 Task: Create a due date automation trigger when advanced on, on the monday before a card is due add fields without custom field "Resume" set to a date less than 1 days ago at 11:00 AM.
Action: Mouse moved to (937, 73)
Screenshot: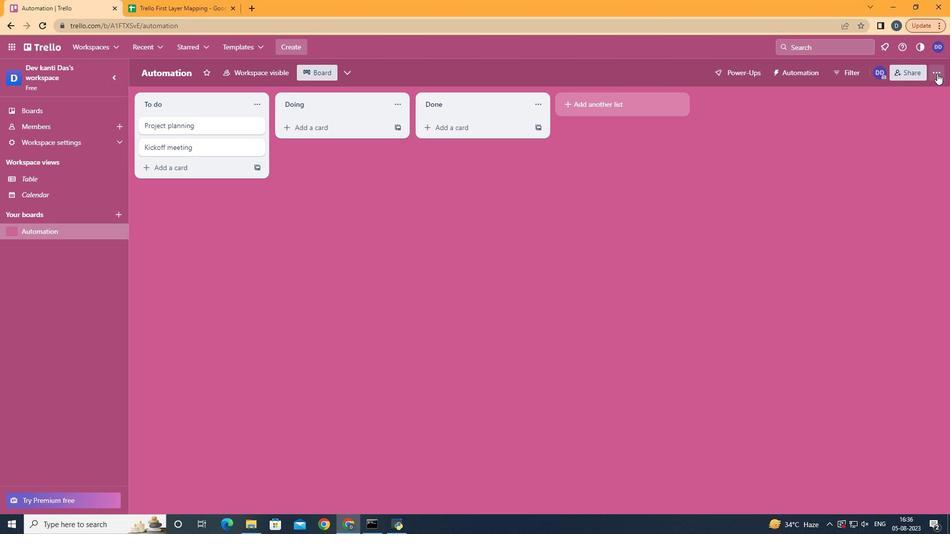 
Action: Mouse pressed left at (937, 73)
Screenshot: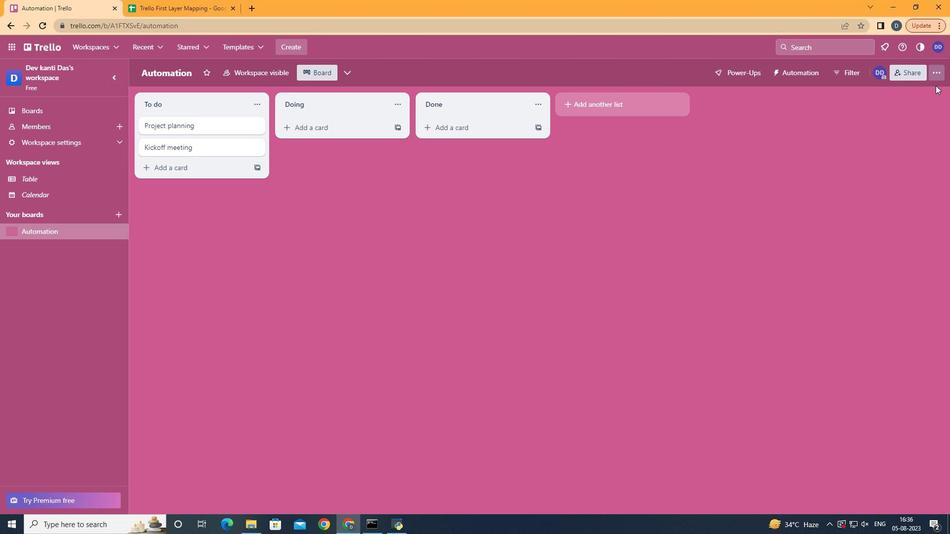 
Action: Mouse moved to (885, 204)
Screenshot: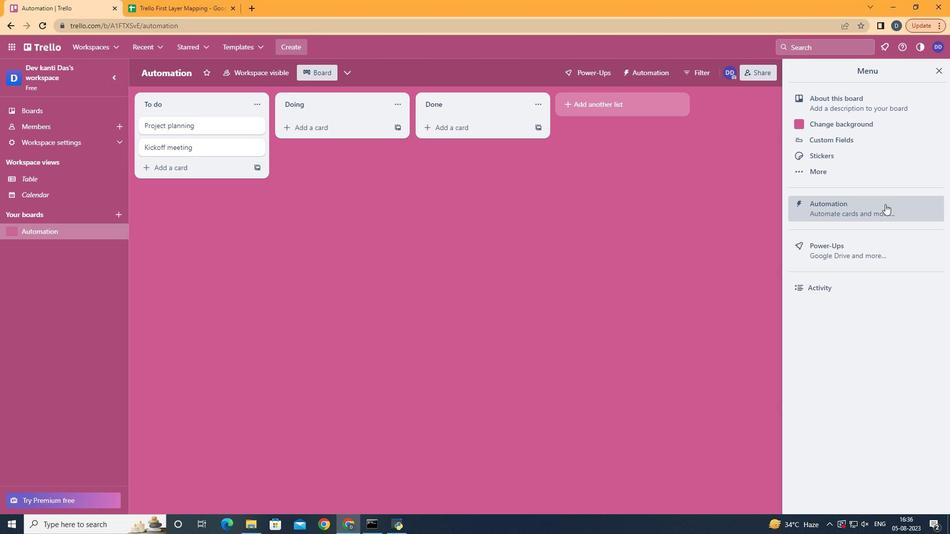 
Action: Mouse pressed left at (885, 204)
Screenshot: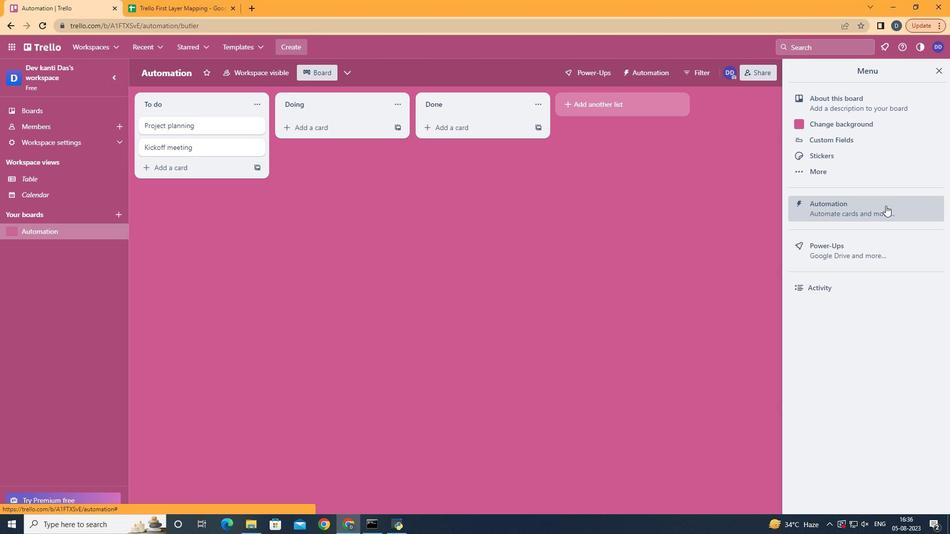 
Action: Mouse moved to (172, 193)
Screenshot: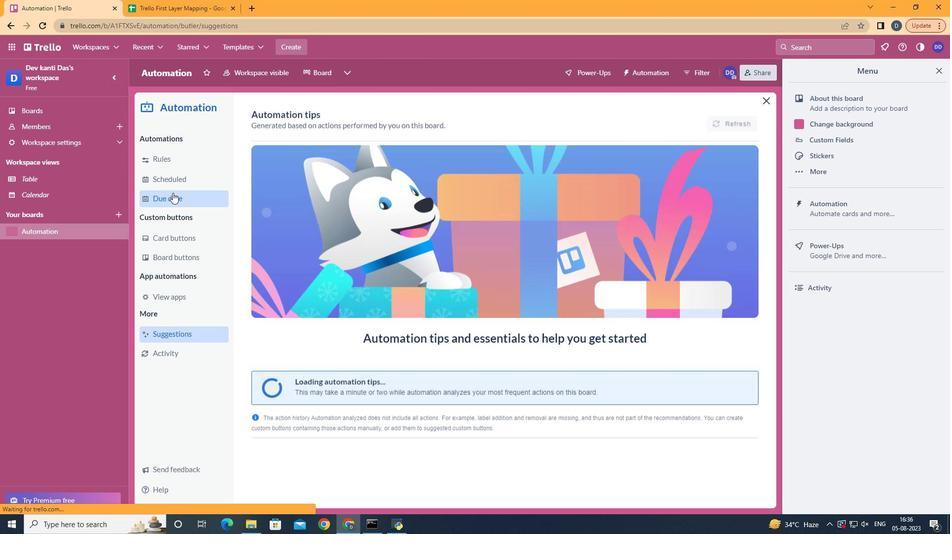 
Action: Mouse pressed left at (172, 193)
Screenshot: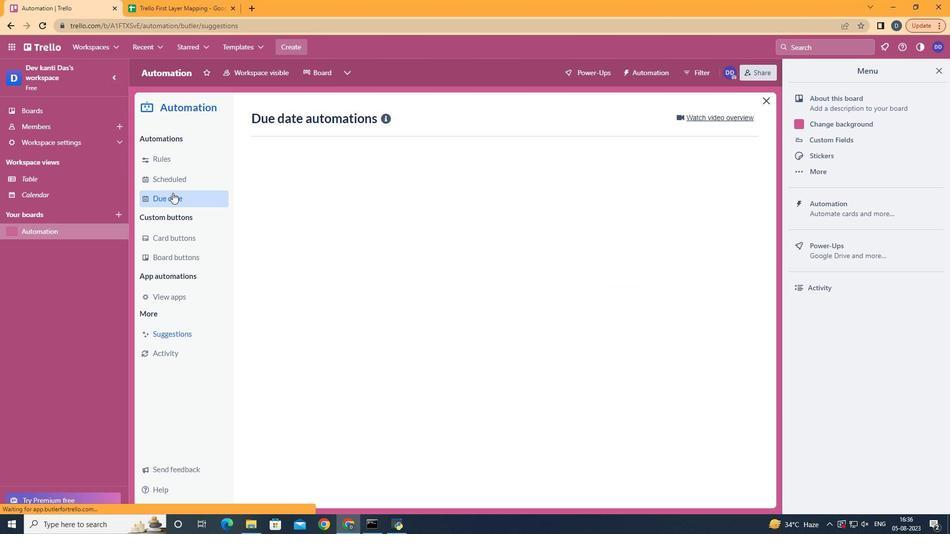 
Action: Mouse moved to (690, 110)
Screenshot: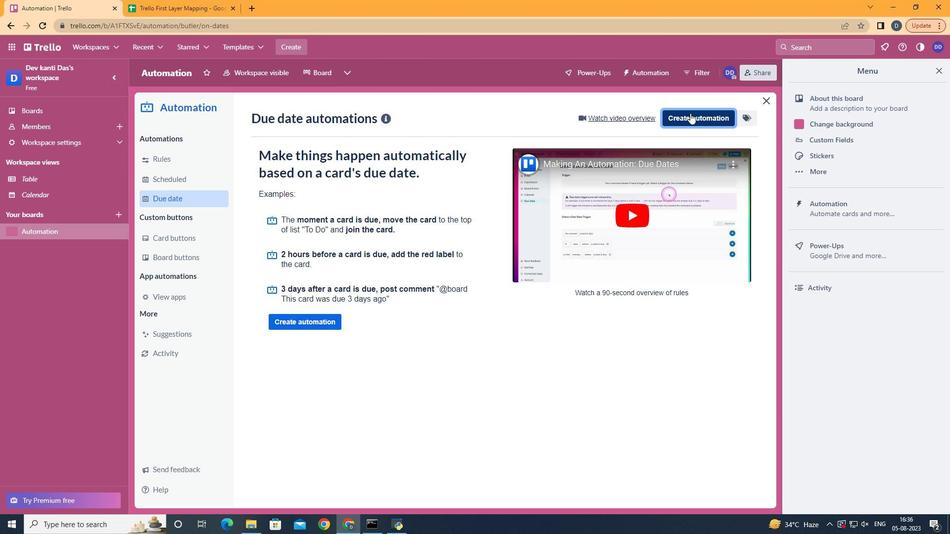 
Action: Mouse pressed left at (690, 110)
Screenshot: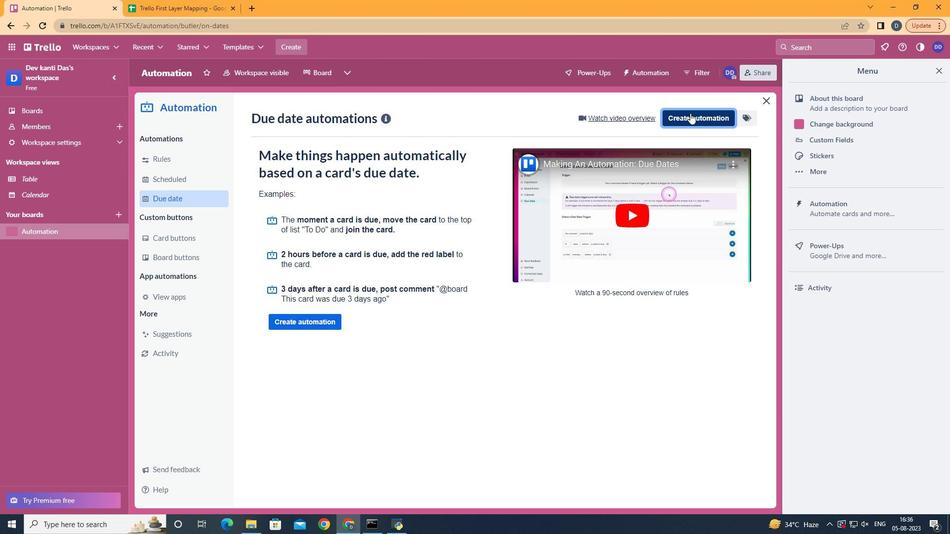 
Action: Mouse moved to (506, 213)
Screenshot: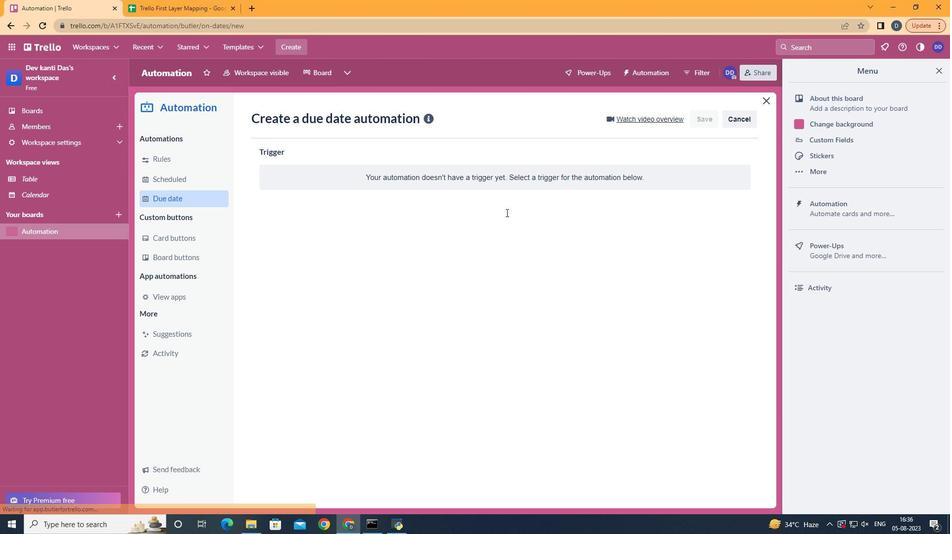 
Action: Mouse pressed left at (506, 213)
Screenshot: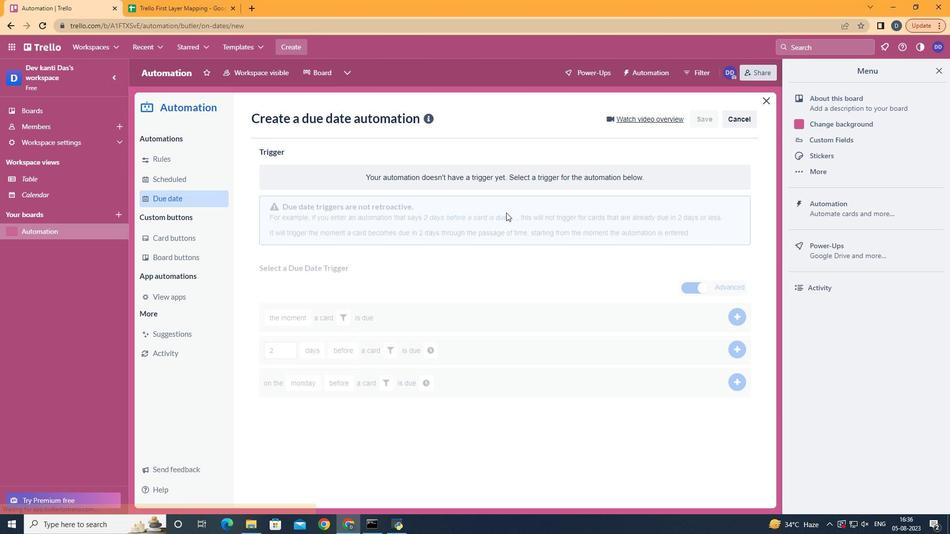 
Action: Mouse moved to (302, 253)
Screenshot: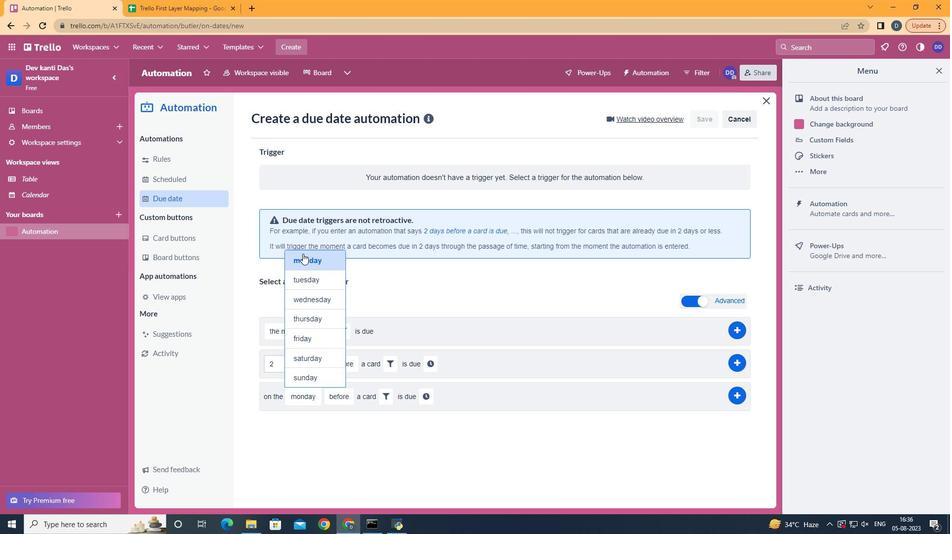 
Action: Mouse pressed left at (302, 253)
Screenshot: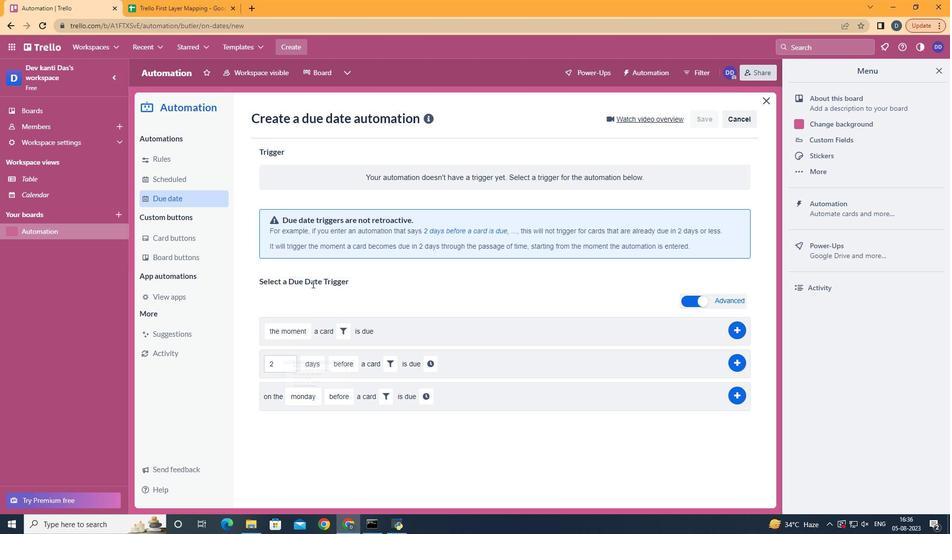 
Action: Mouse moved to (344, 416)
Screenshot: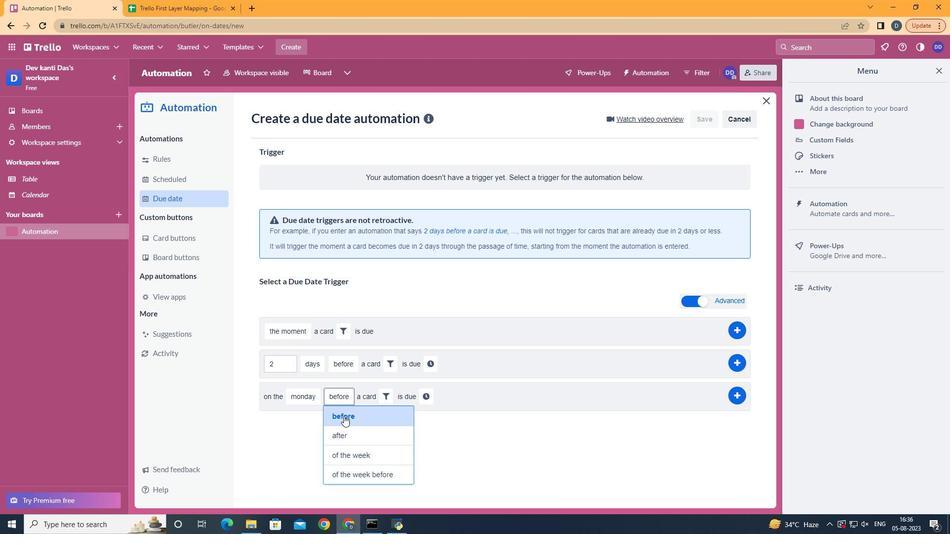 
Action: Mouse pressed left at (344, 416)
Screenshot: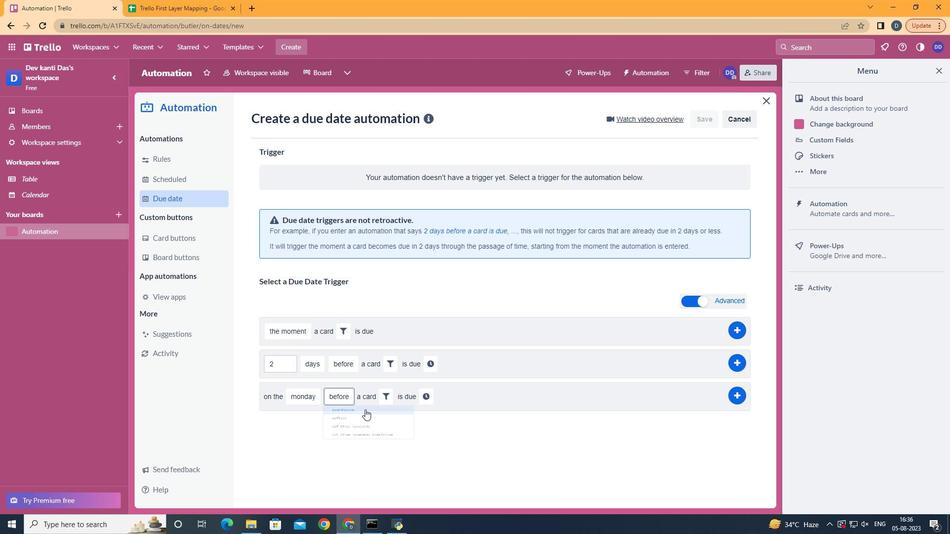 
Action: Mouse moved to (378, 402)
Screenshot: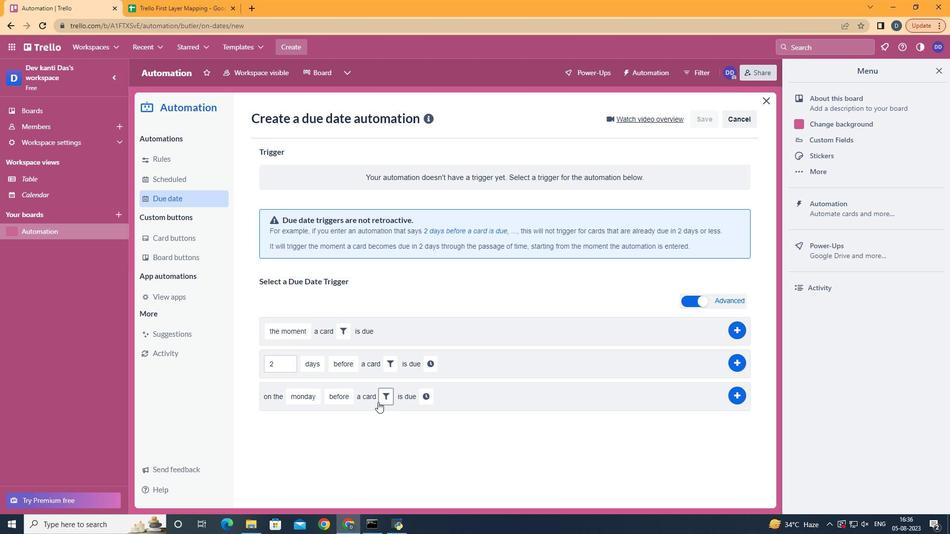 
Action: Mouse pressed left at (378, 402)
Screenshot: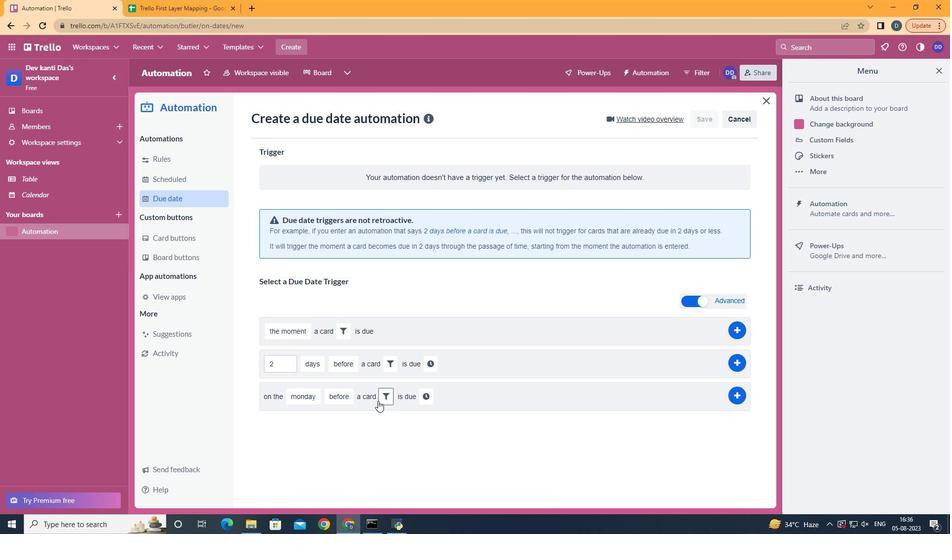 
Action: Mouse moved to (537, 436)
Screenshot: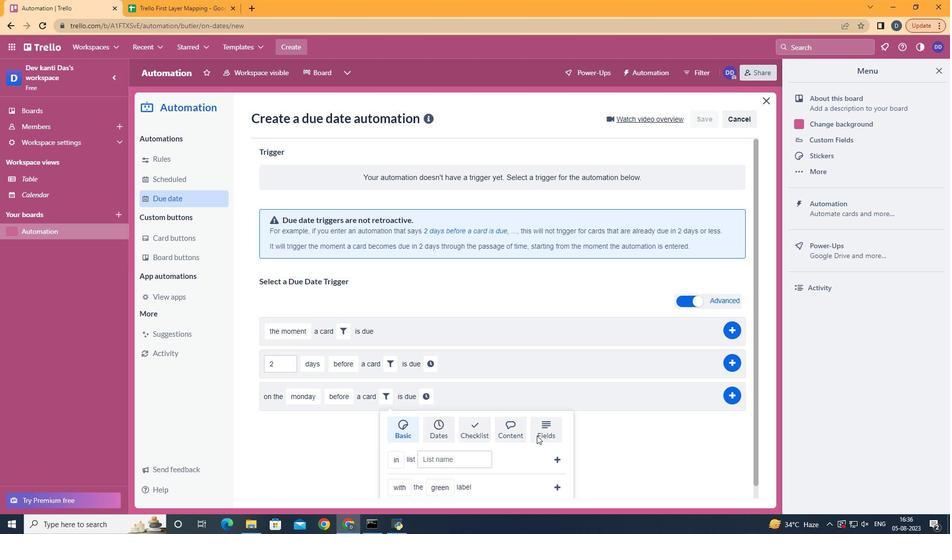 
Action: Mouse pressed left at (537, 436)
Screenshot: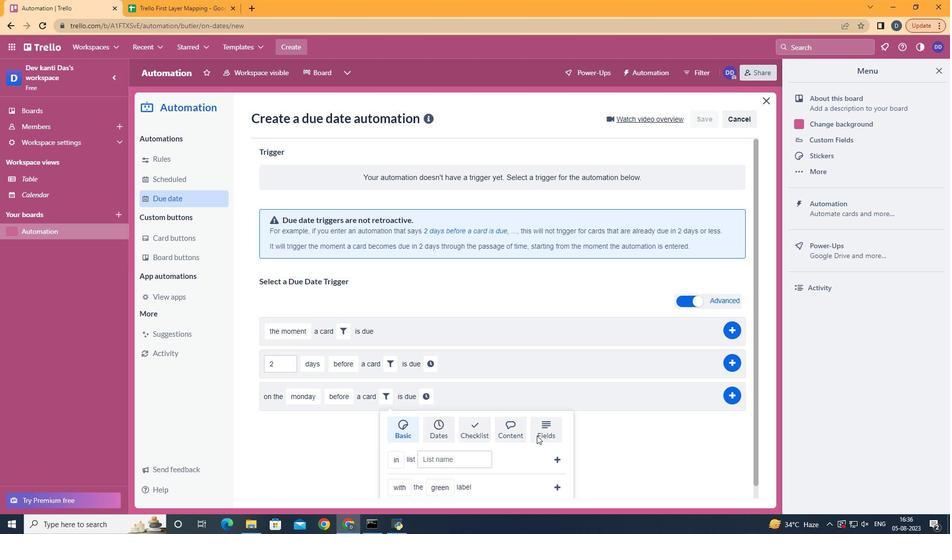 
Action: Mouse moved to (545, 429)
Screenshot: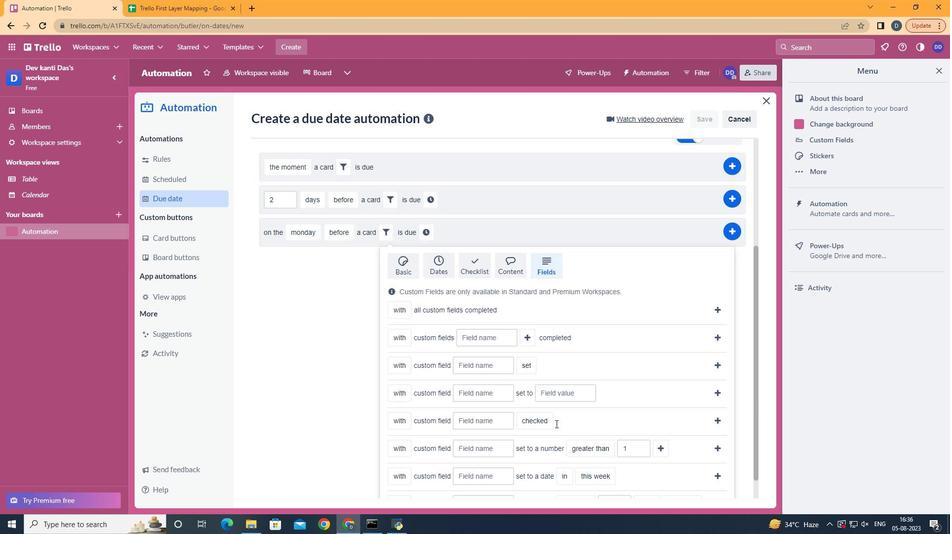 
Action: Mouse scrolled (545, 429) with delta (0, 0)
Screenshot: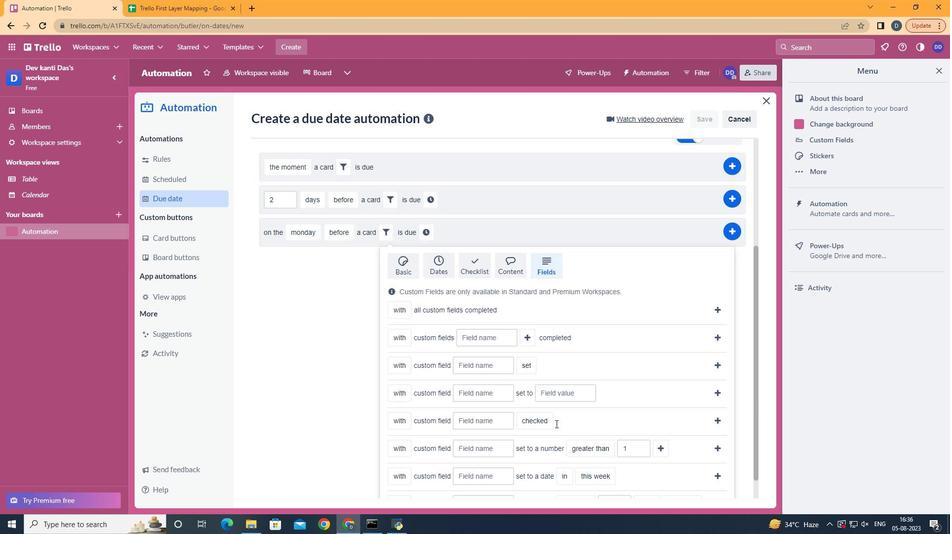
Action: Mouse scrolled (545, 429) with delta (0, 0)
Screenshot: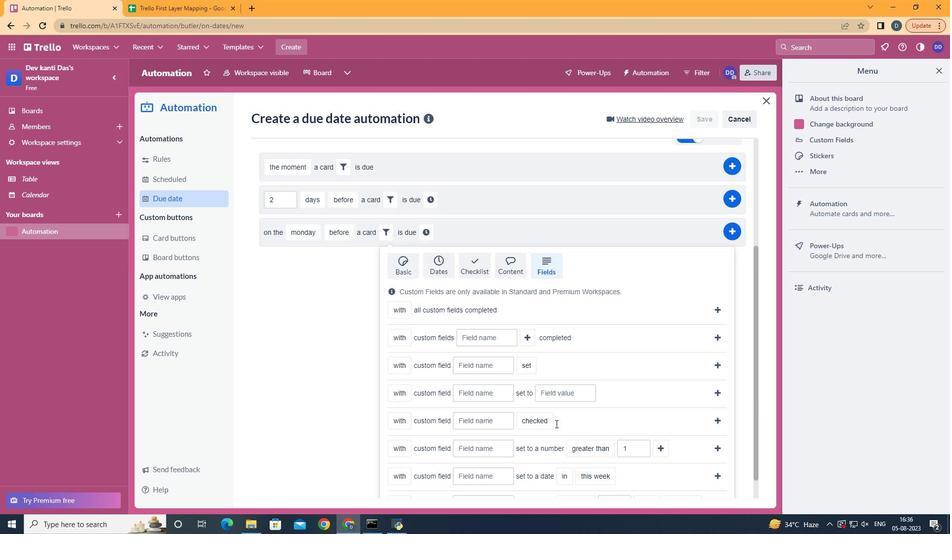 
Action: Mouse scrolled (545, 429) with delta (0, 0)
Screenshot: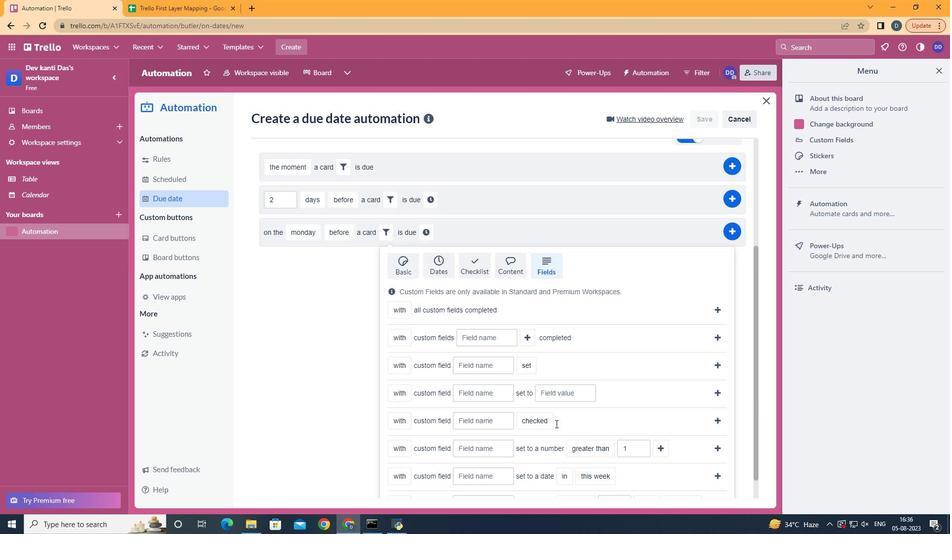 
Action: Mouse scrolled (545, 429) with delta (0, 0)
Screenshot: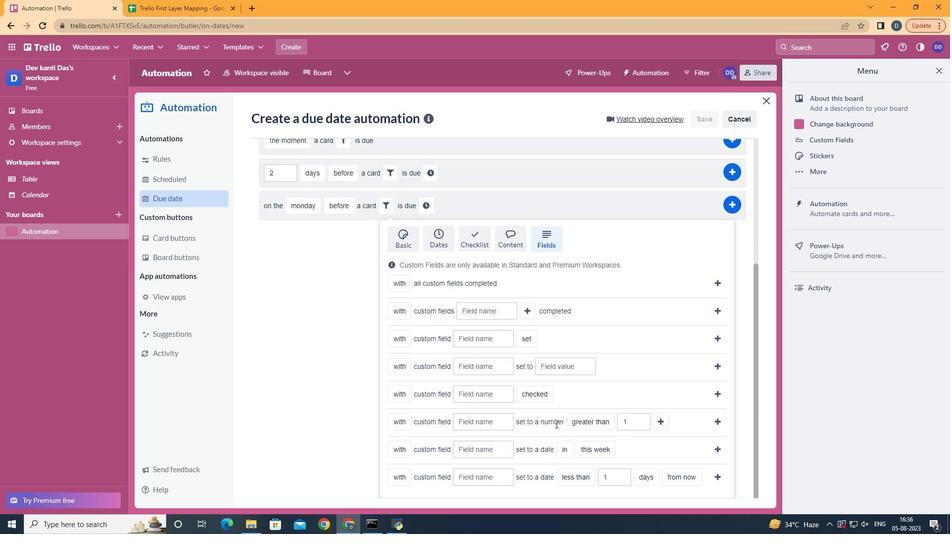 
Action: Mouse moved to (546, 429)
Screenshot: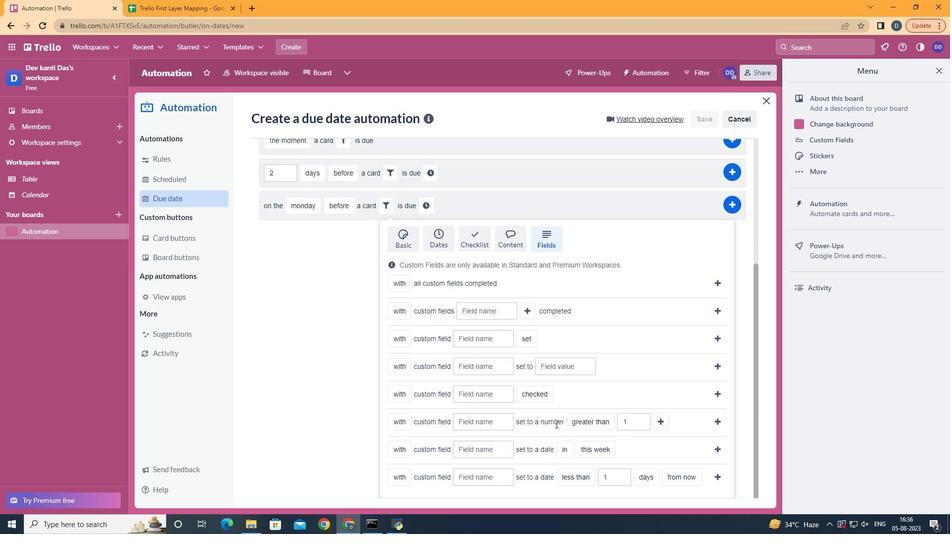 
Action: Mouse scrolled (546, 429) with delta (0, 0)
Screenshot: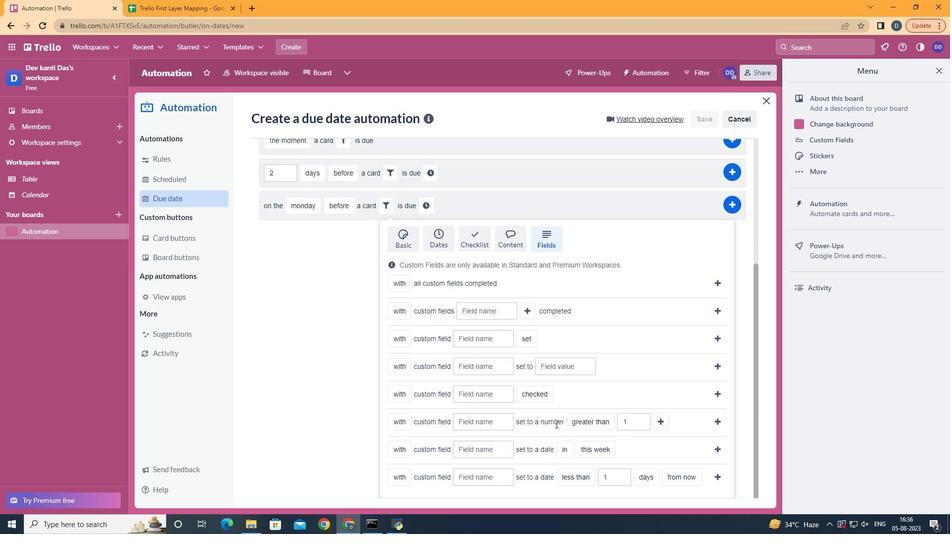 
Action: Mouse moved to (547, 428)
Screenshot: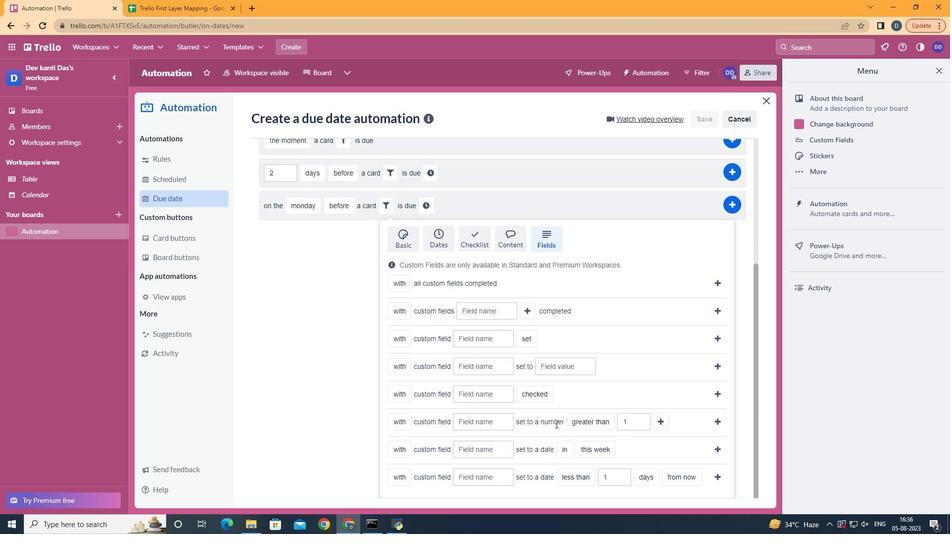 
Action: Mouse scrolled (547, 428) with delta (0, 0)
Screenshot: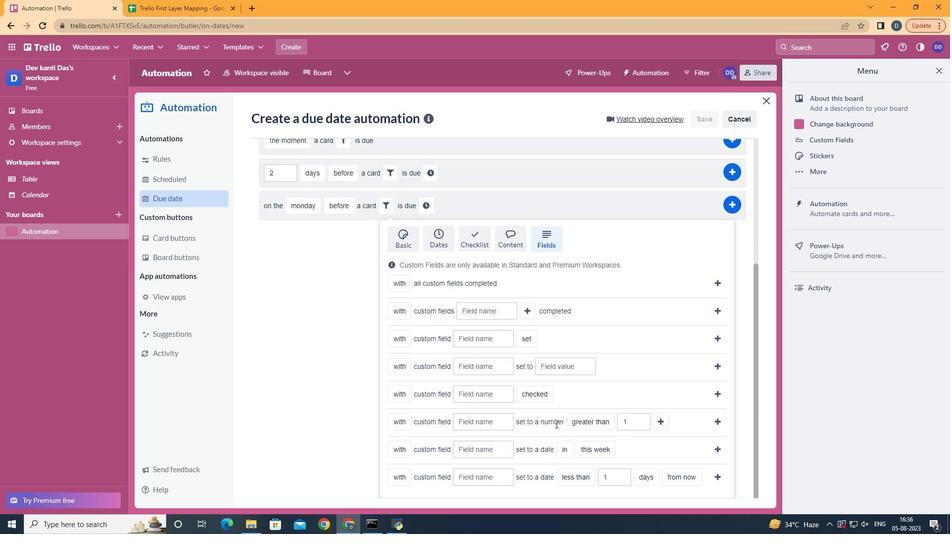 
Action: Mouse moved to (404, 456)
Screenshot: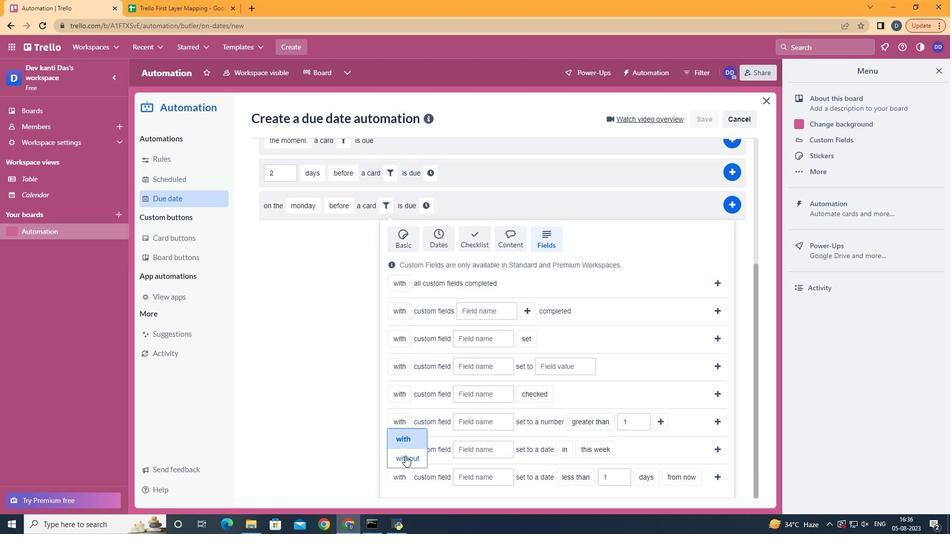 
Action: Mouse pressed left at (404, 456)
Screenshot: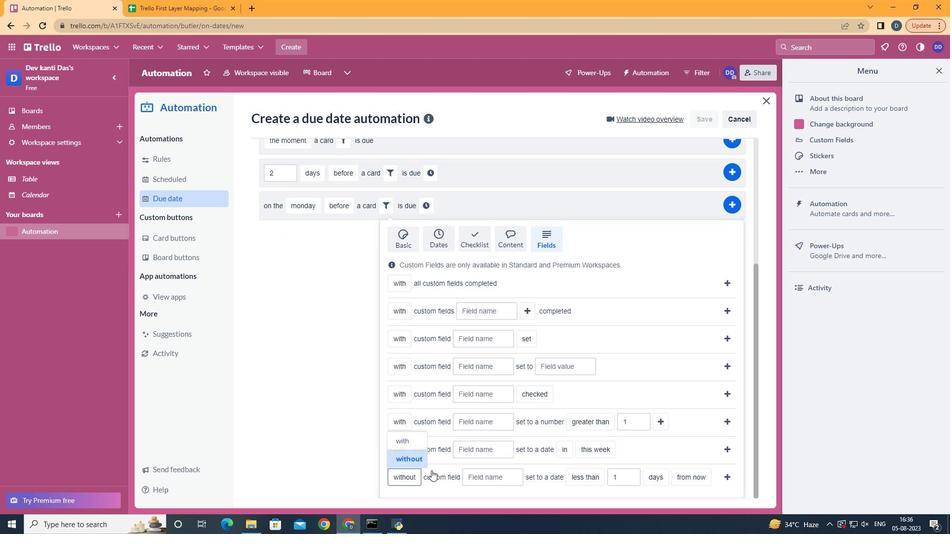 
Action: Mouse moved to (499, 477)
Screenshot: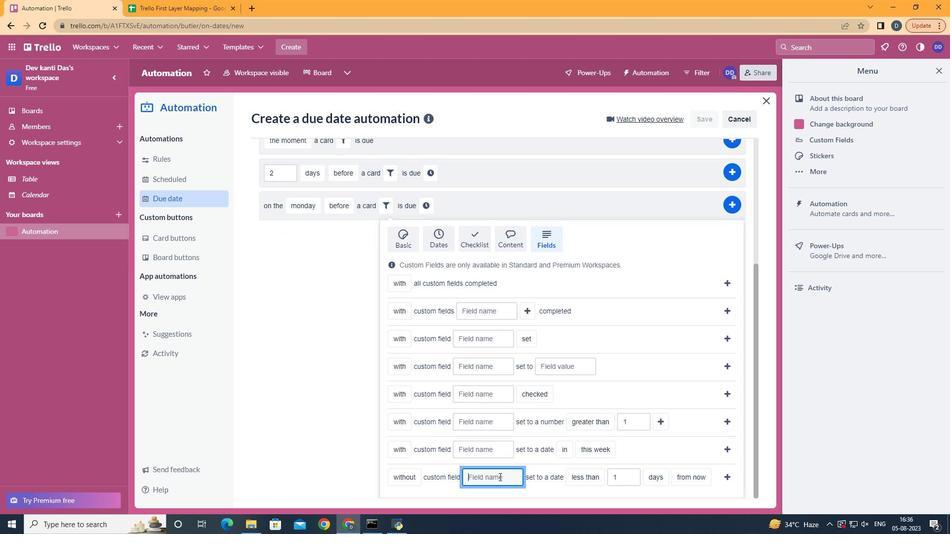 
Action: Mouse pressed left at (499, 477)
Screenshot: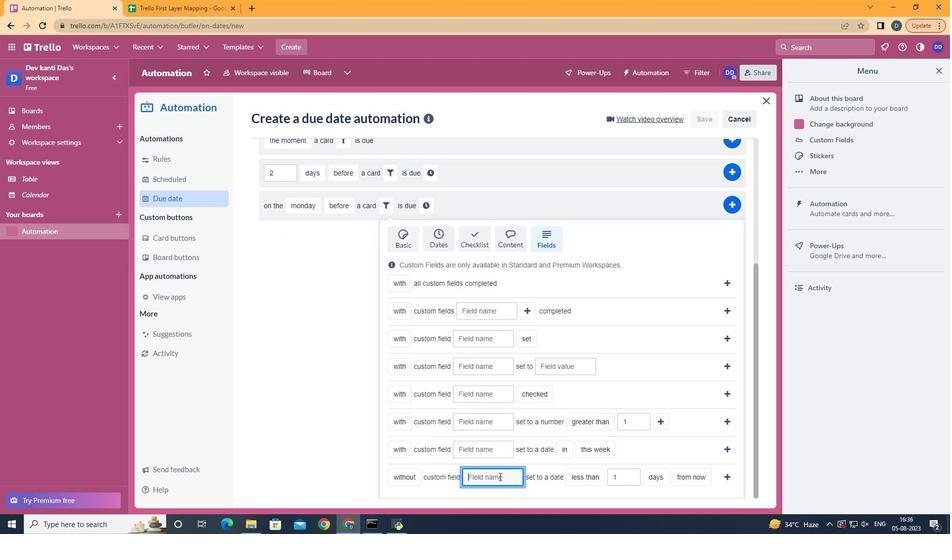 
Action: Key pressed <Key.shift>Resume
Screenshot: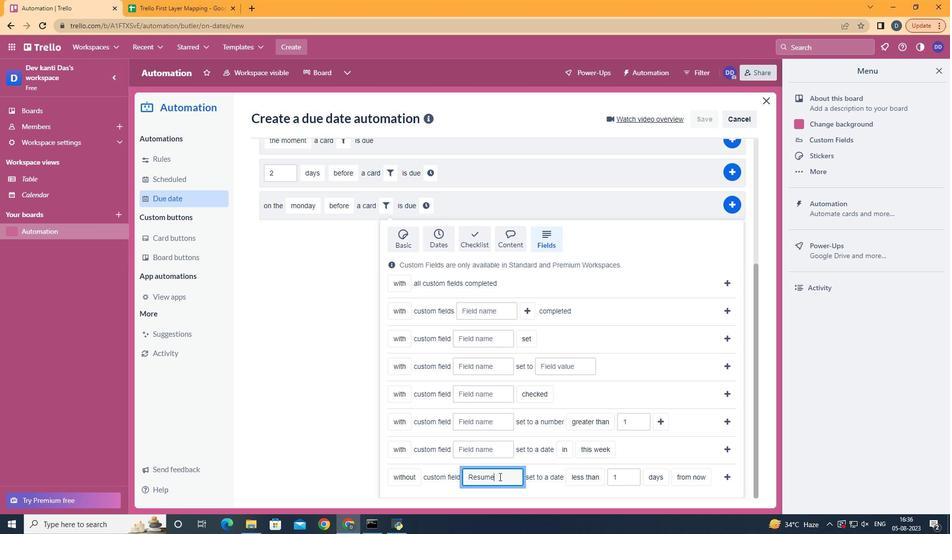 
Action: Mouse moved to (589, 399)
Screenshot: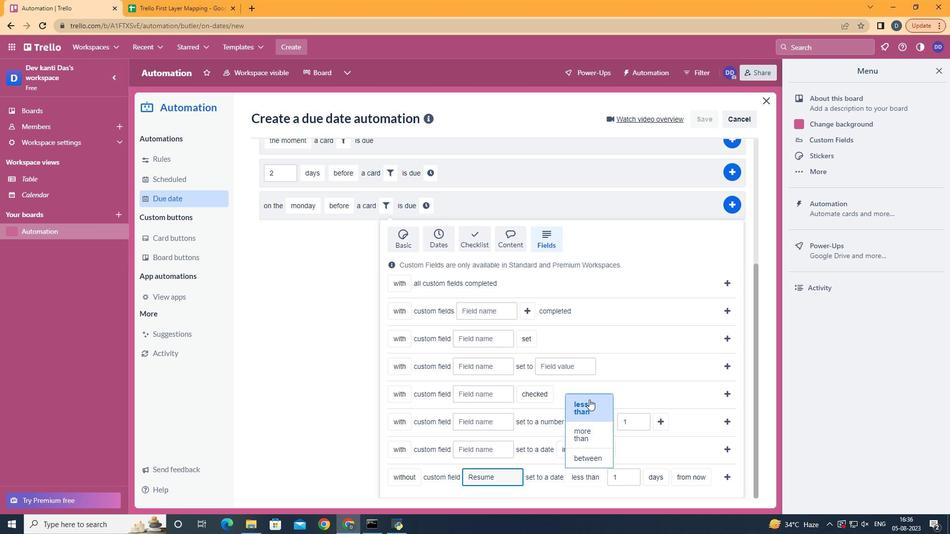 
Action: Mouse pressed left at (589, 399)
Screenshot: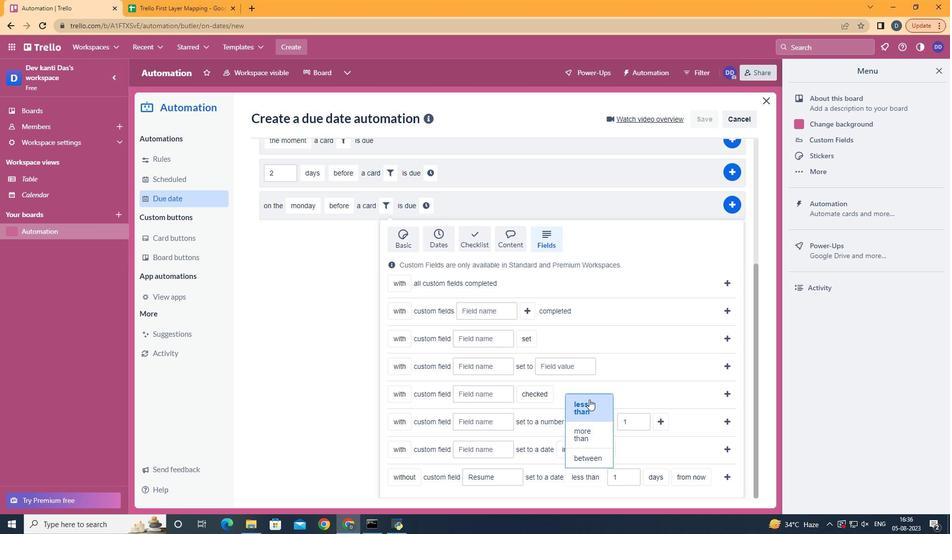 
Action: Mouse moved to (664, 437)
Screenshot: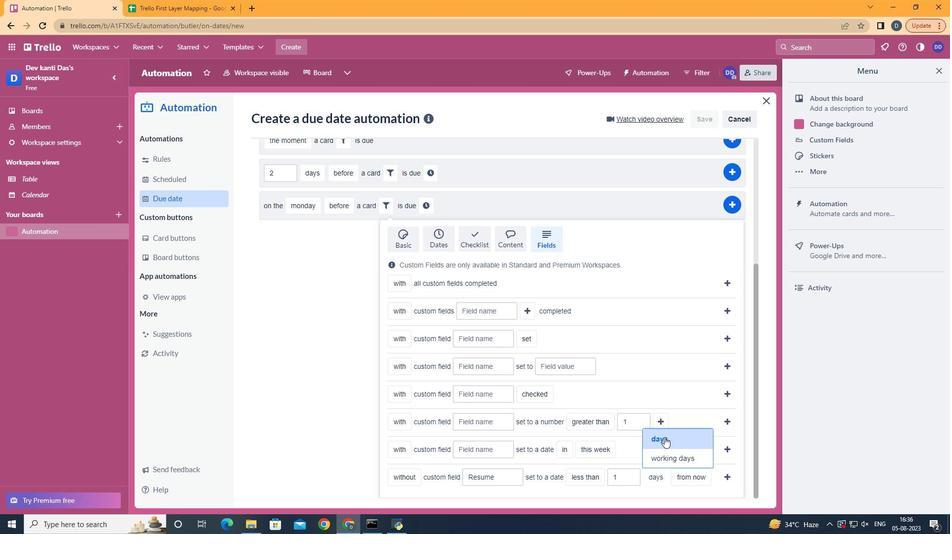 
Action: Mouse pressed left at (664, 437)
Screenshot: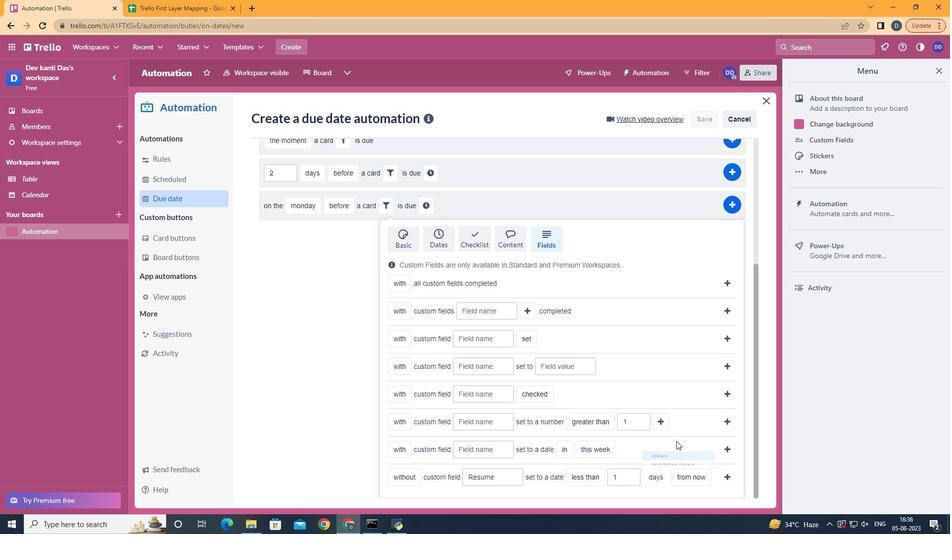 
Action: Mouse moved to (710, 457)
Screenshot: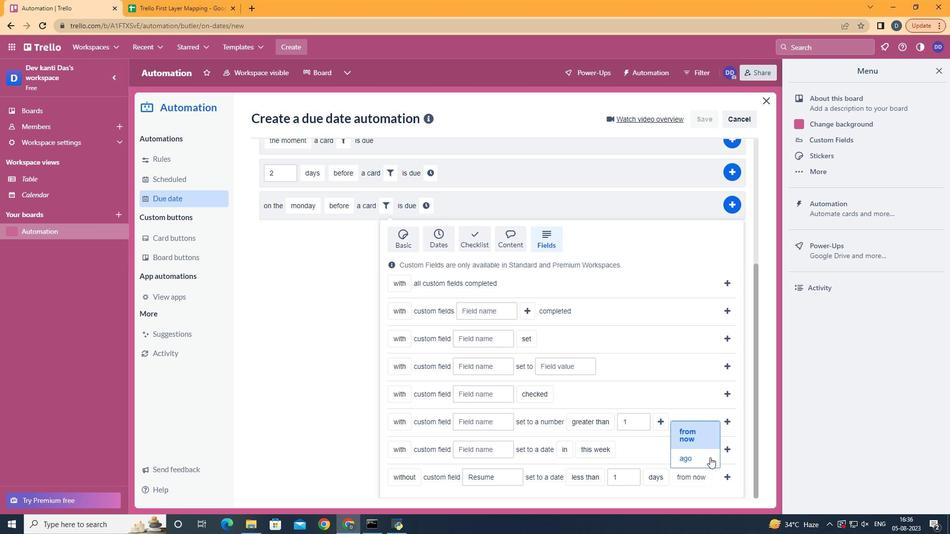 
Action: Mouse pressed left at (710, 457)
Screenshot: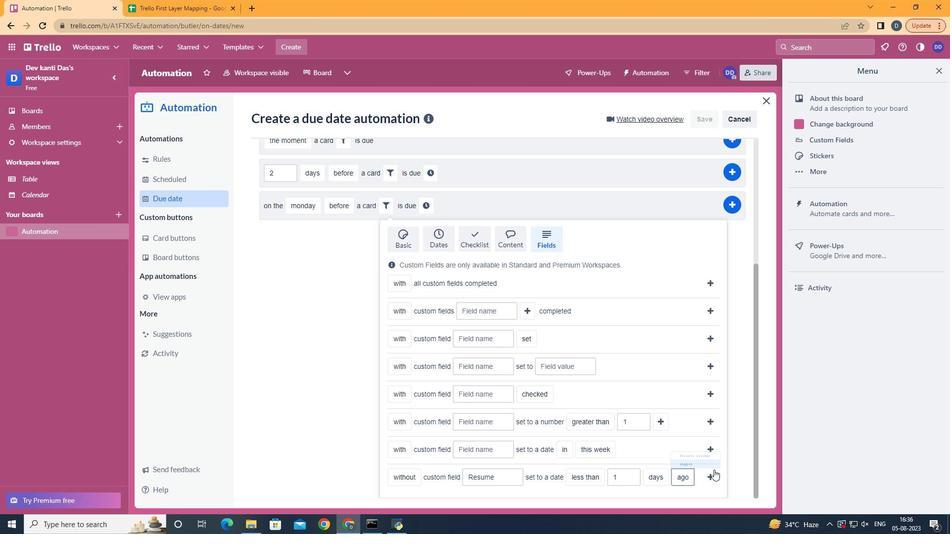 
Action: Mouse moved to (713, 476)
Screenshot: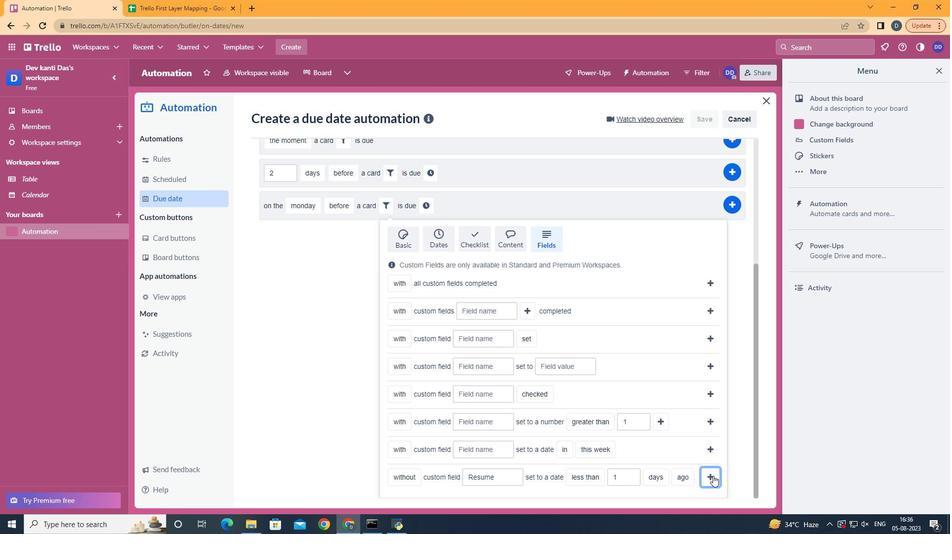 
Action: Mouse pressed left at (713, 476)
Screenshot: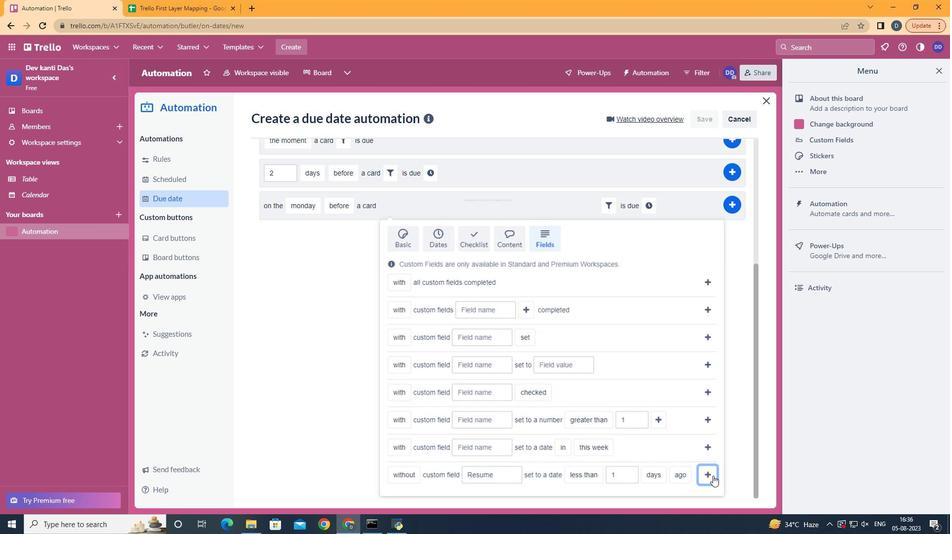 
Action: Mouse moved to (646, 398)
Screenshot: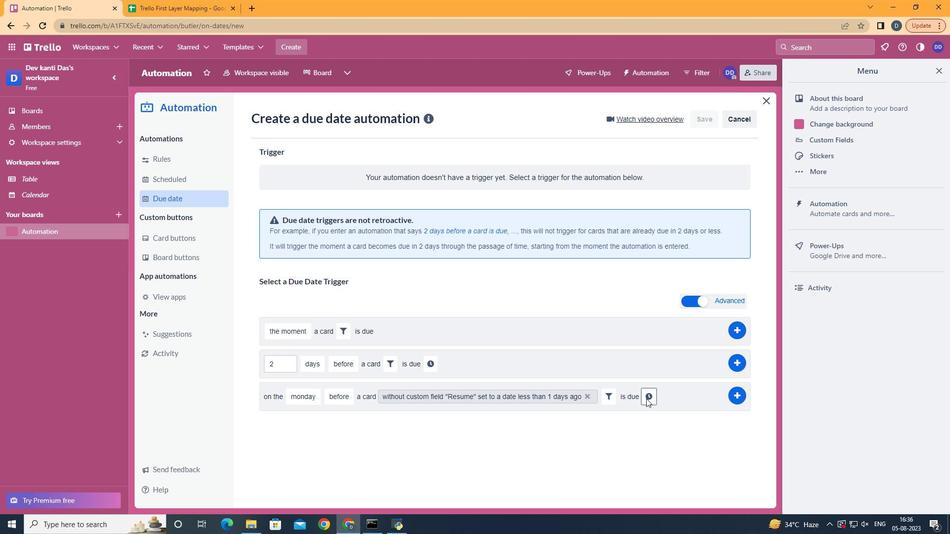 
Action: Mouse pressed left at (646, 398)
Screenshot: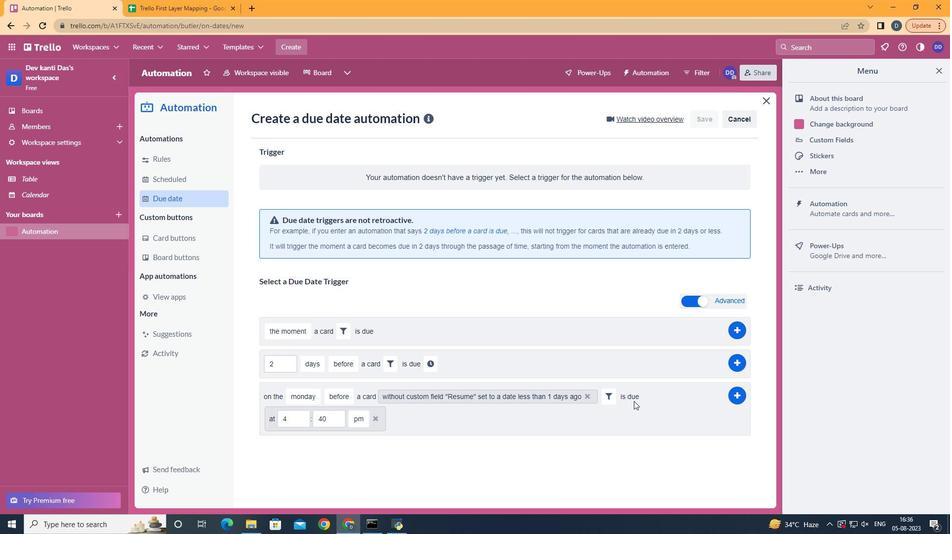 
Action: Mouse moved to (298, 418)
Screenshot: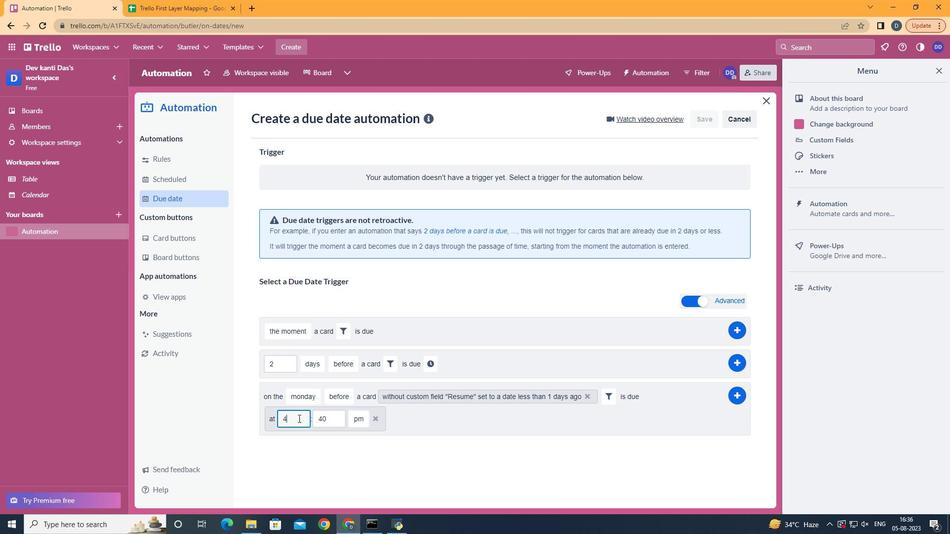 
Action: Mouse pressed left at (298, 418)
Screenshot: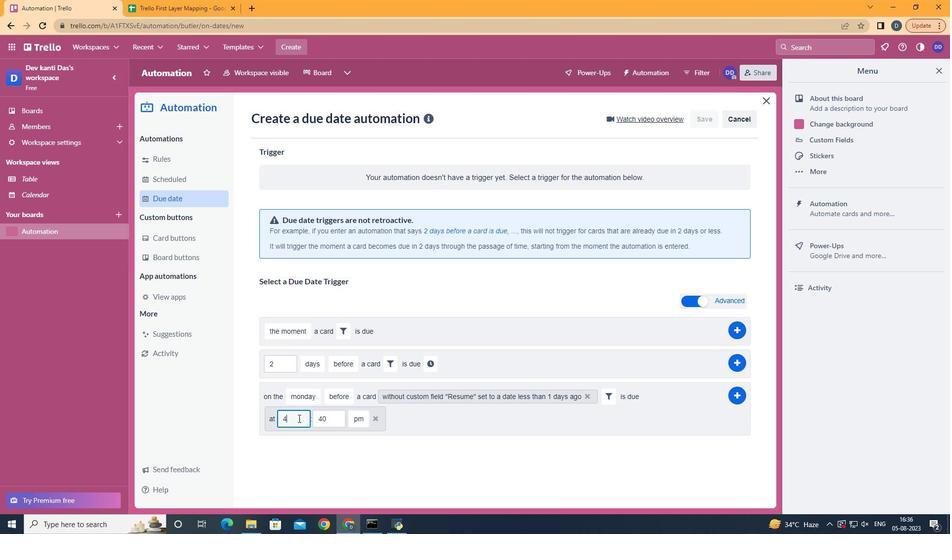 
Action: Key pressed <Key.backspace>11
Screenshot: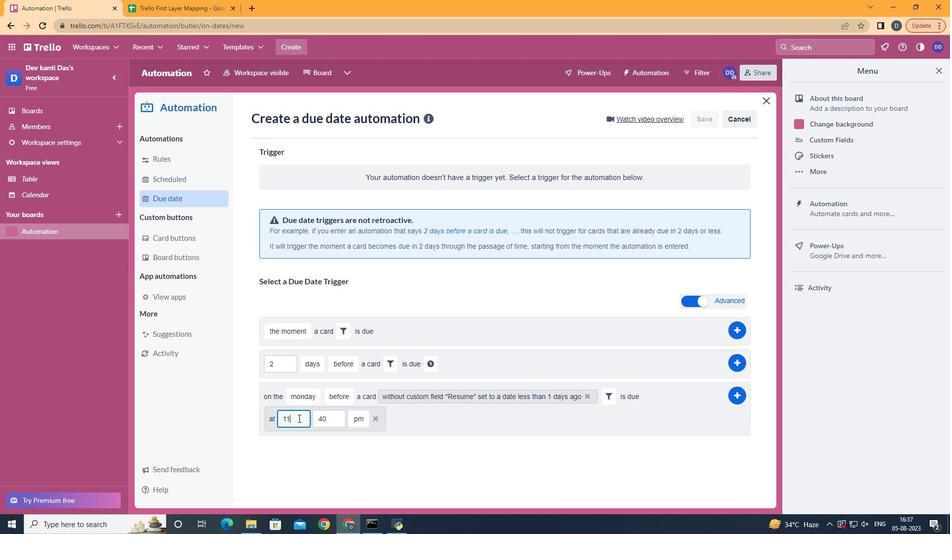 
Action: Mouse moved to (337, 422)
Screenshot: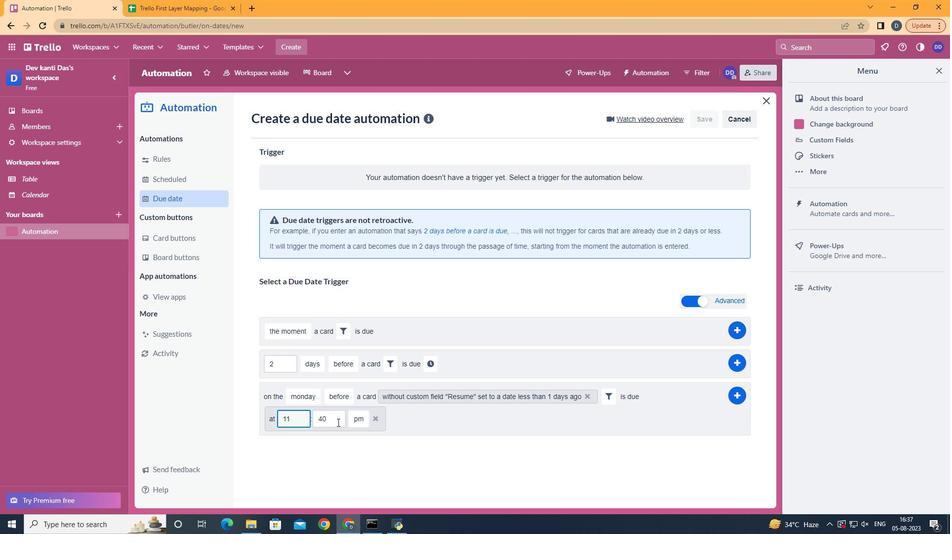 
Action: Mouse pressed left at (337, 422)
Screenshot: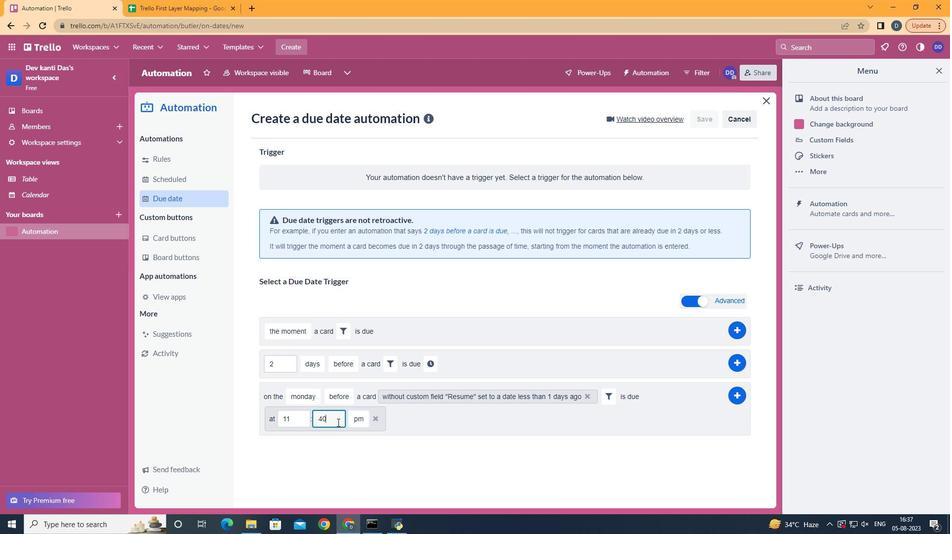 
Action: Key pressed <Key.backspace><Key.backspace>00
Screenshot: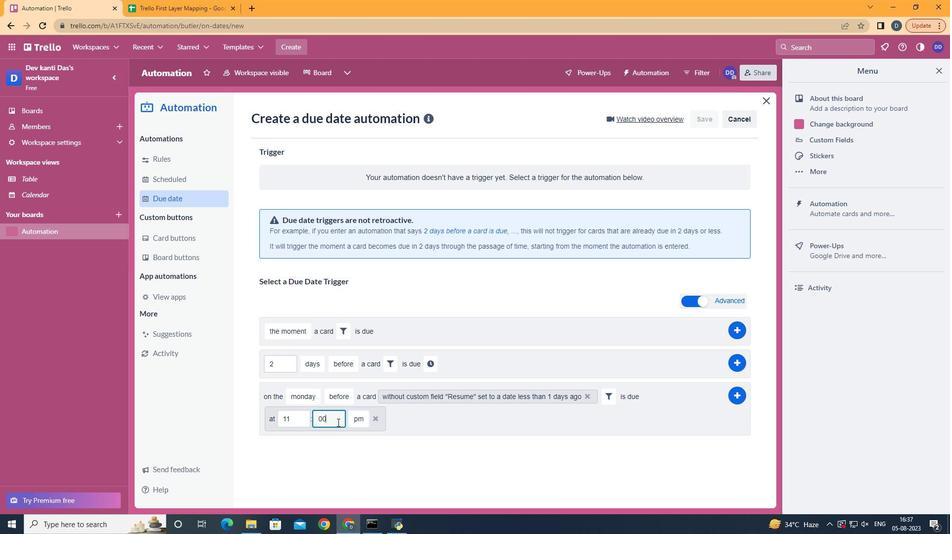 
Action: Mouse moved to (362, 435)
Screenshot: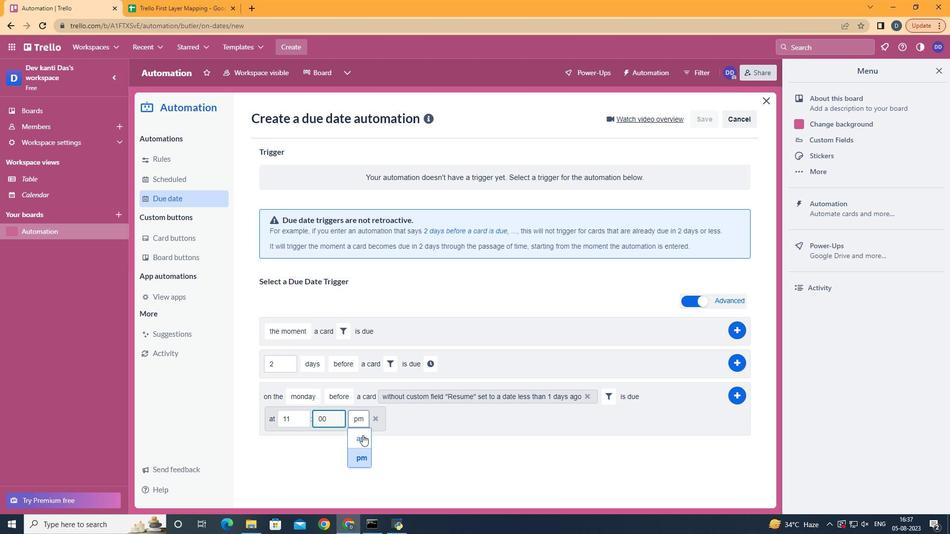 
Action: Mouse pressed left at (362, 435)
Screenshot: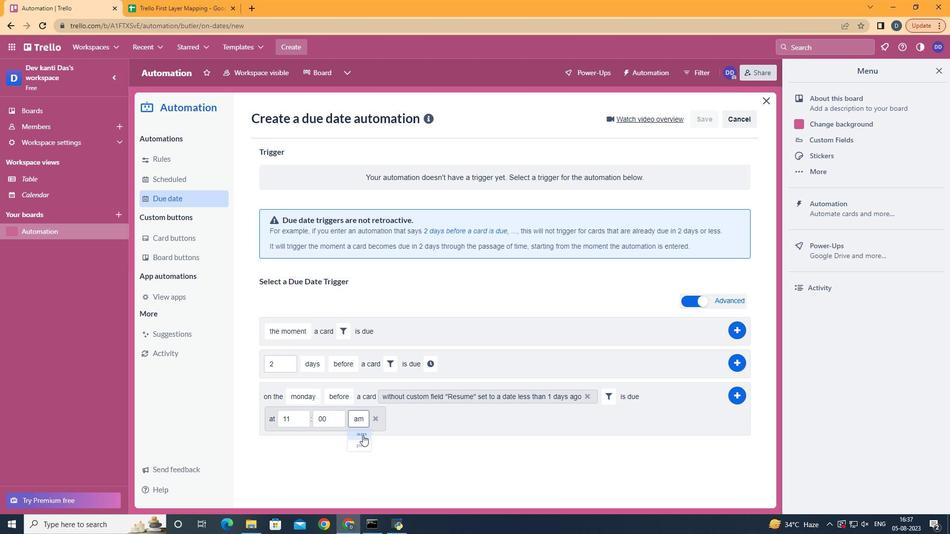 
Action: Mouse moved to (739, 401)
Screenshot: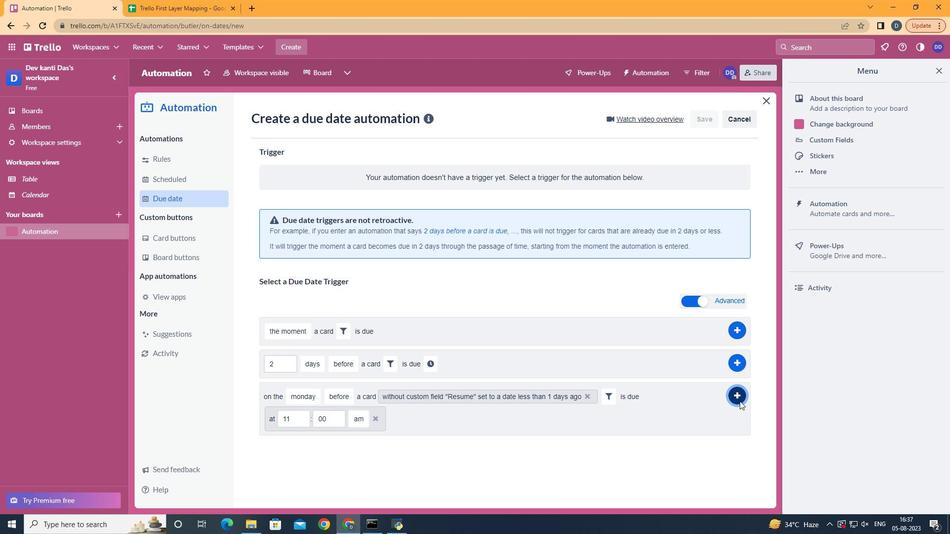 
Action: Mouse pressed left at (739, 401)
Screenshot: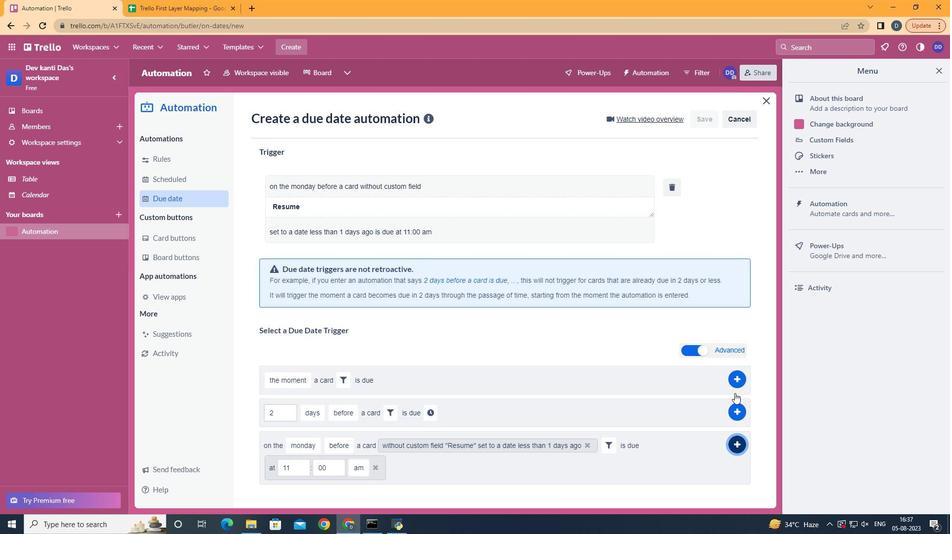 
Action: Mouse moved to (465, 200)
Screenshot: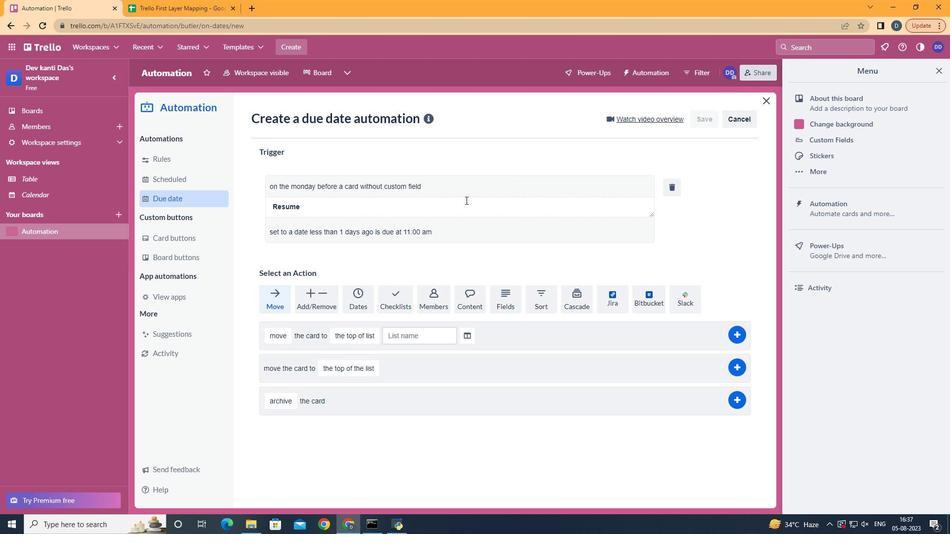 
